 Task: Change the max column to 120 in the minimap.
Action: Mouse moved to (25, 510)
Screenshot: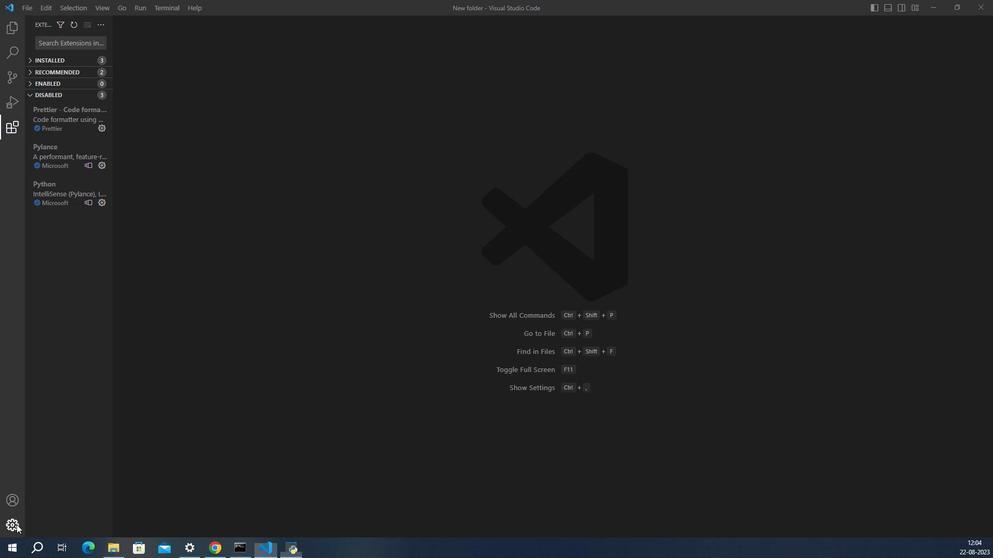 
Action: Mouse pressed left at (25, 510)
Screenshot: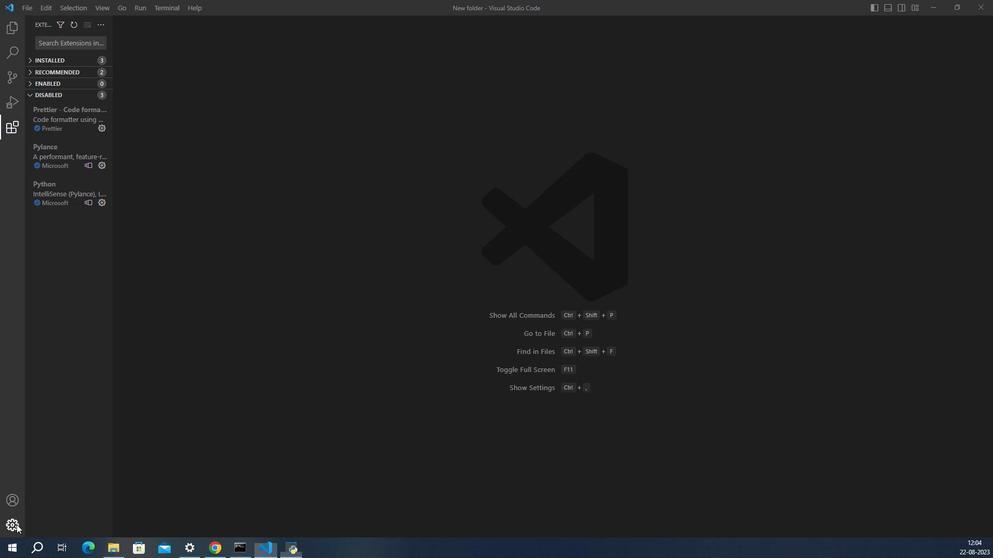 
Action: Mouse moved to (56, 442)
Screenshot: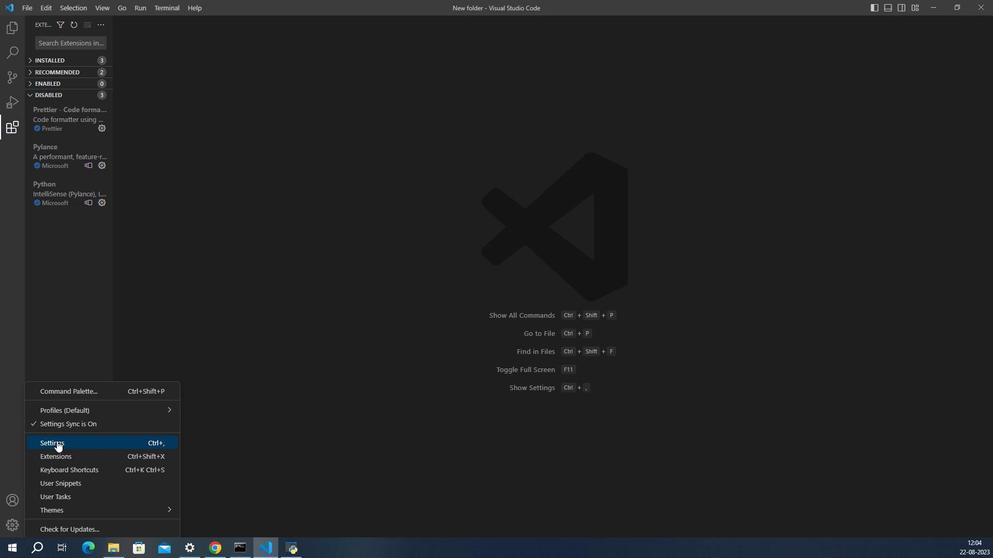 
Action: Mouse pressed left at (56, 442)
Screenshot: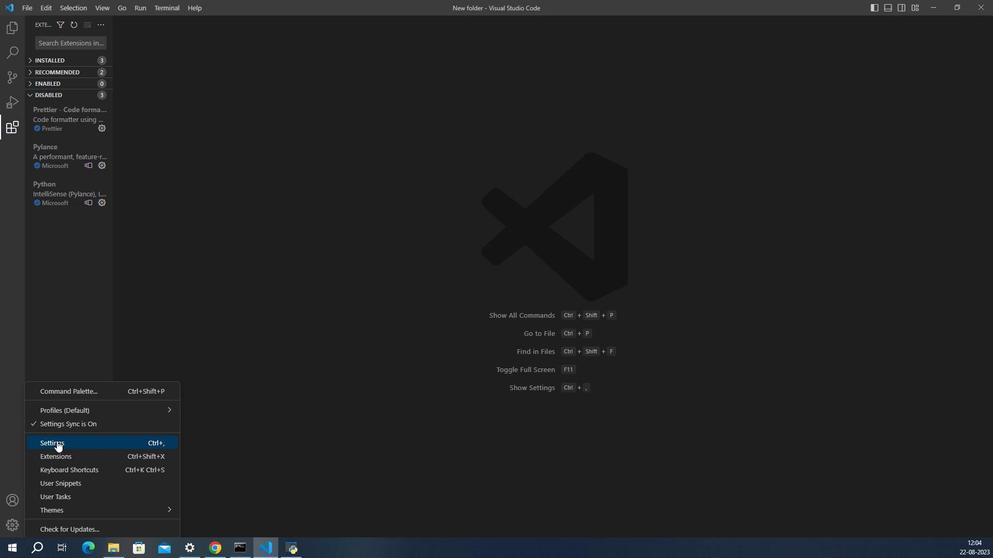 
Action: Mouse moved to (354, 471)
Screenshot: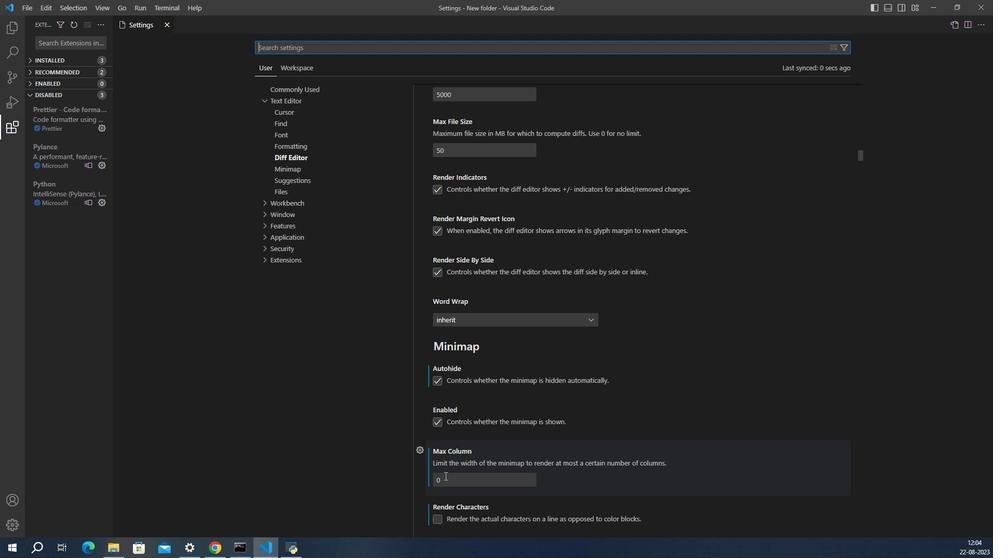
Action: Mouse pressed left at (354, 471)
Screenshot: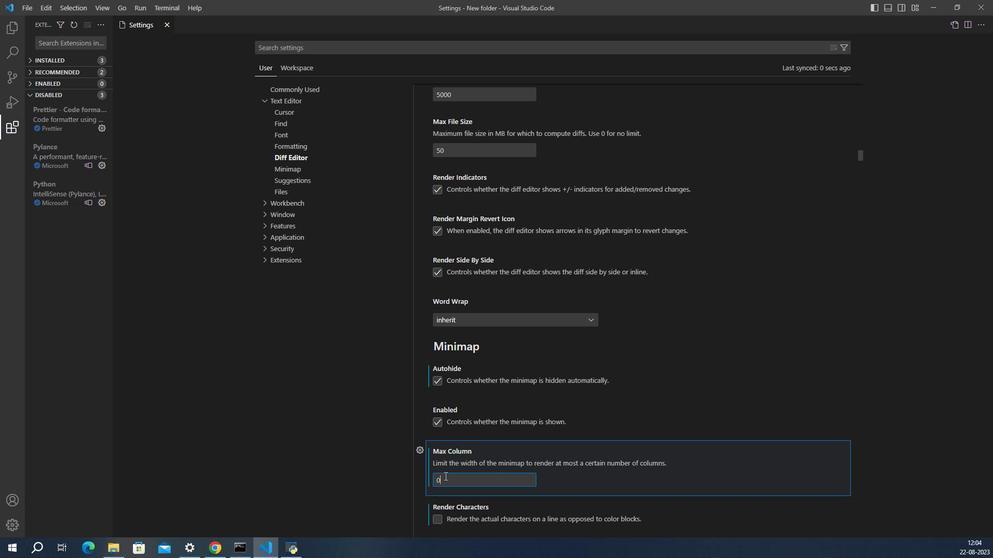 
Action: Key pressed <Key.backspace>120
Screenshot: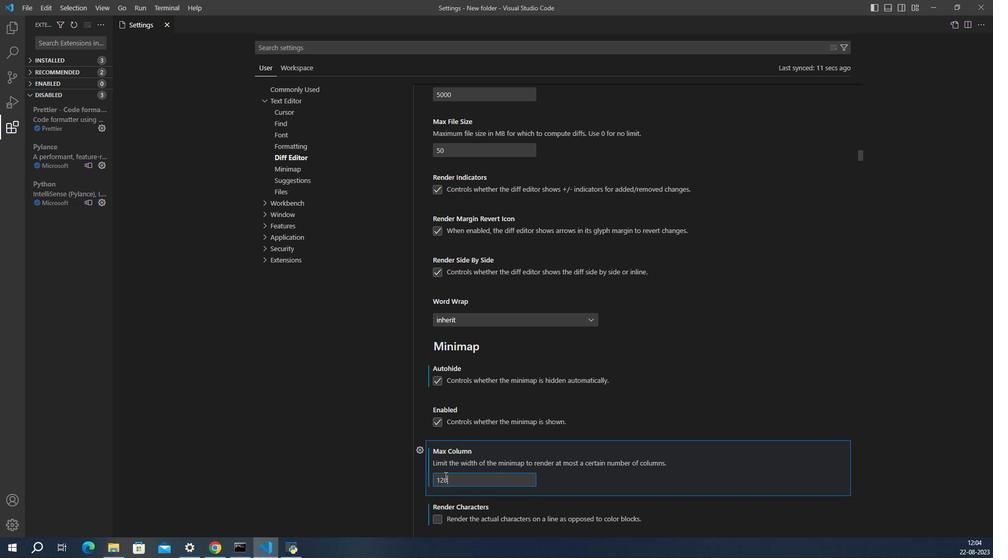 
